 Task: Create List Mortgages in Board Brand Identity Development to Workspace Enterprise Content Management. Create List Home Equity Loans in Board Diversity and Inclusion Initiatives to Workspace Enterprise Content Management. Create List Homeowners Insurance in Board Content Marketing E-book Strategy and Execution to Workspace Enterprise Content Management
Action: Mouse moved to (101, 348)
Screenshot: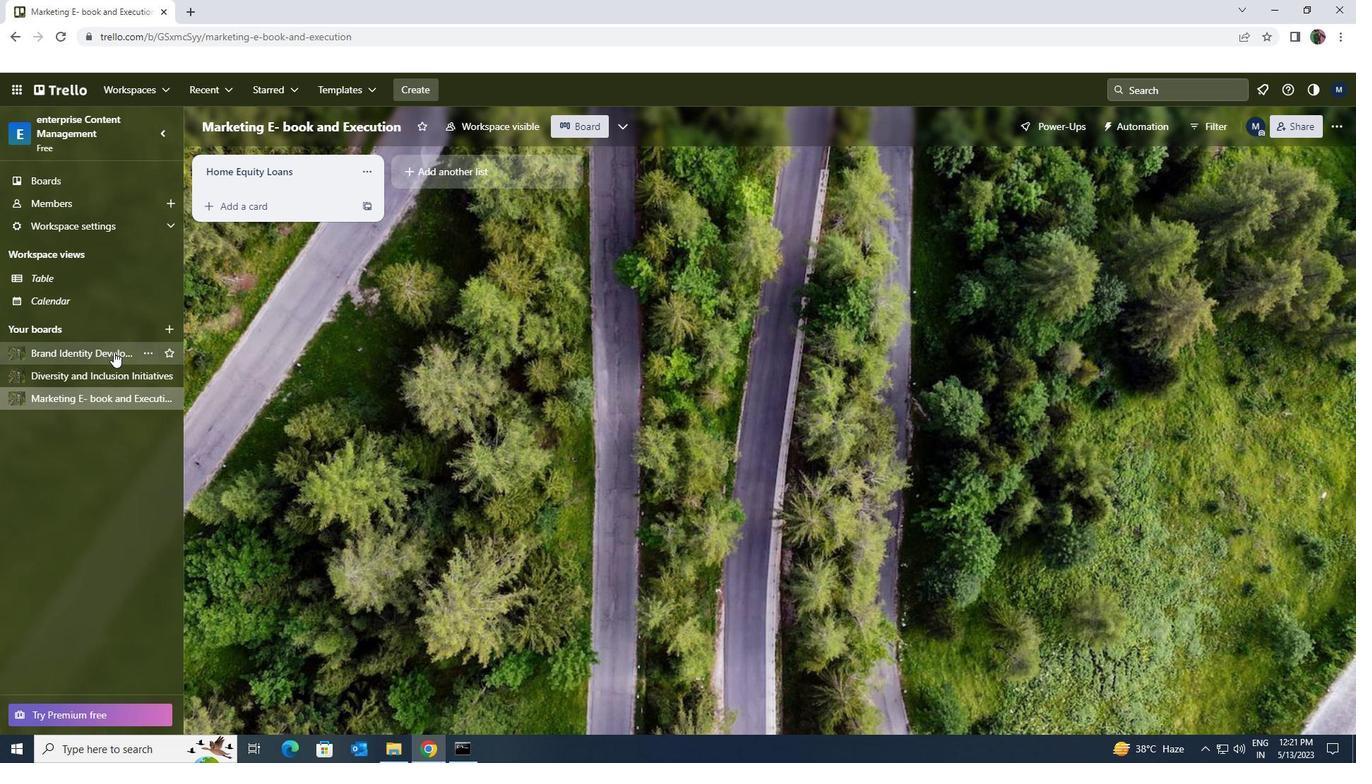 
Action: Mouse pressed left at (101, 348)
Screenshot: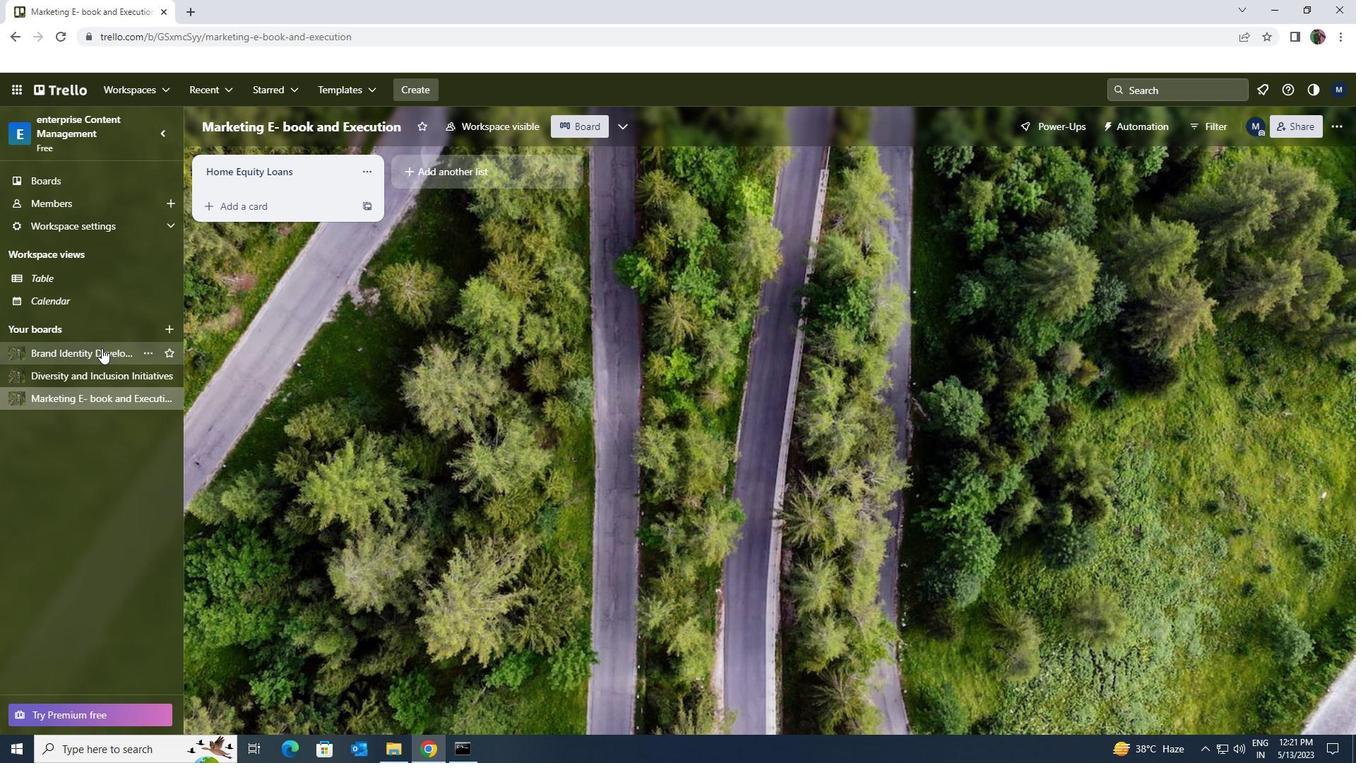 
Action: Mouse moved to (429, 177)
Screenshot: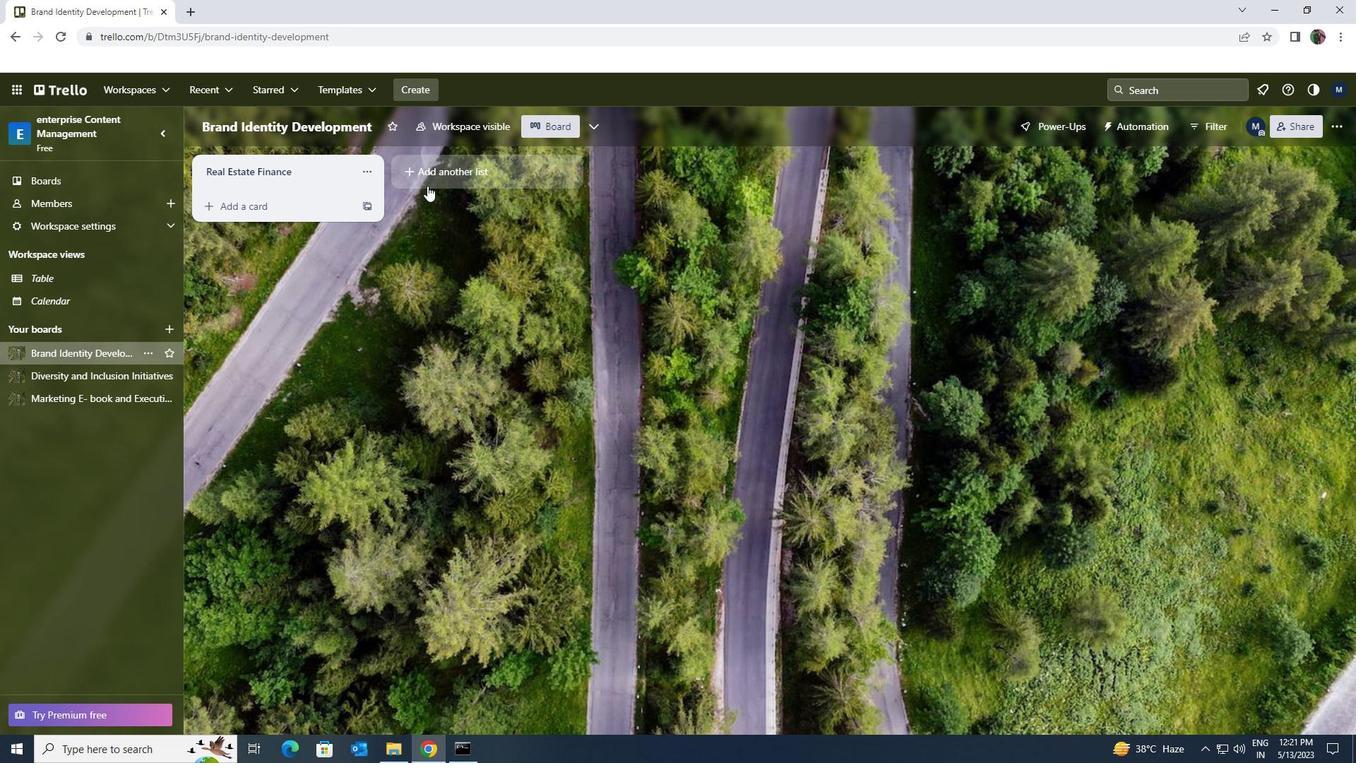 
Action: Mouse pressed left at (429, 177)
Screenshot: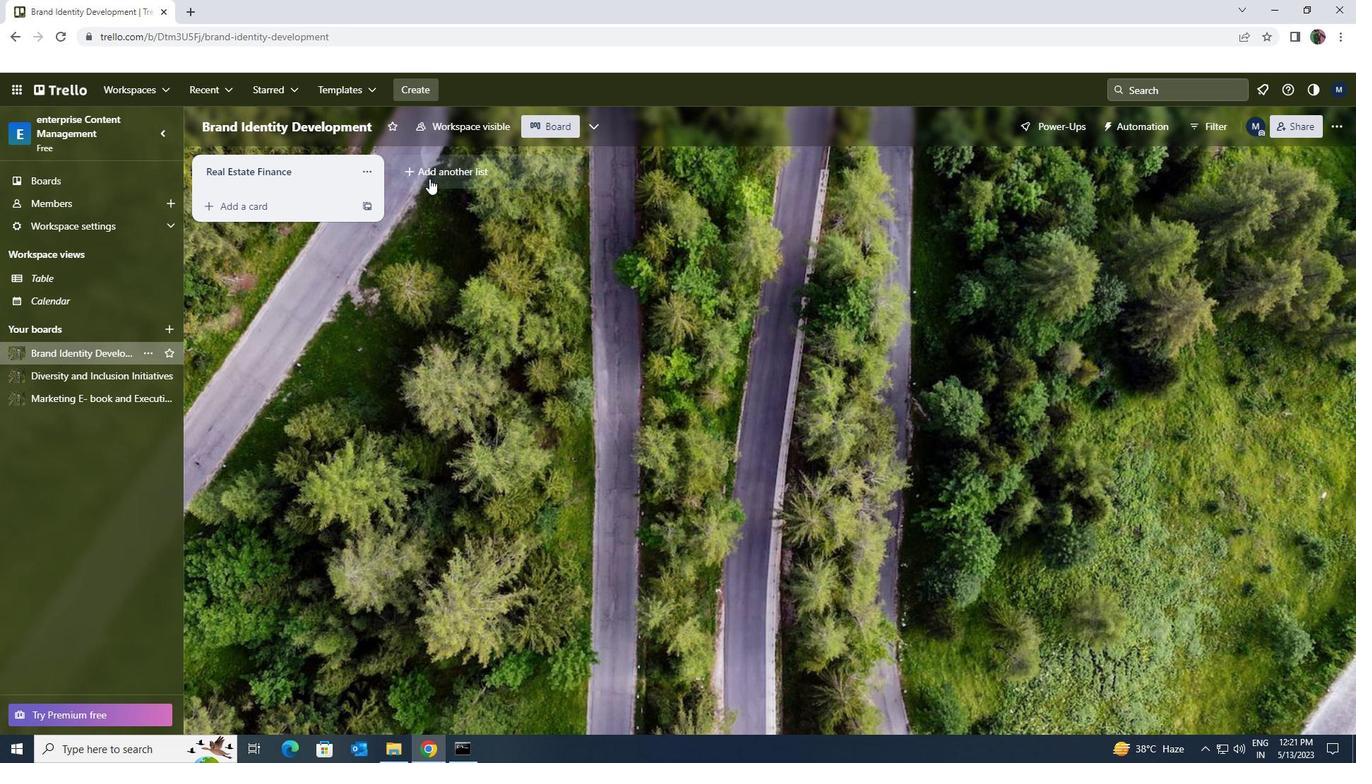 
Action: Key pressed <Key.shift>MORTGAGES
Screenshot: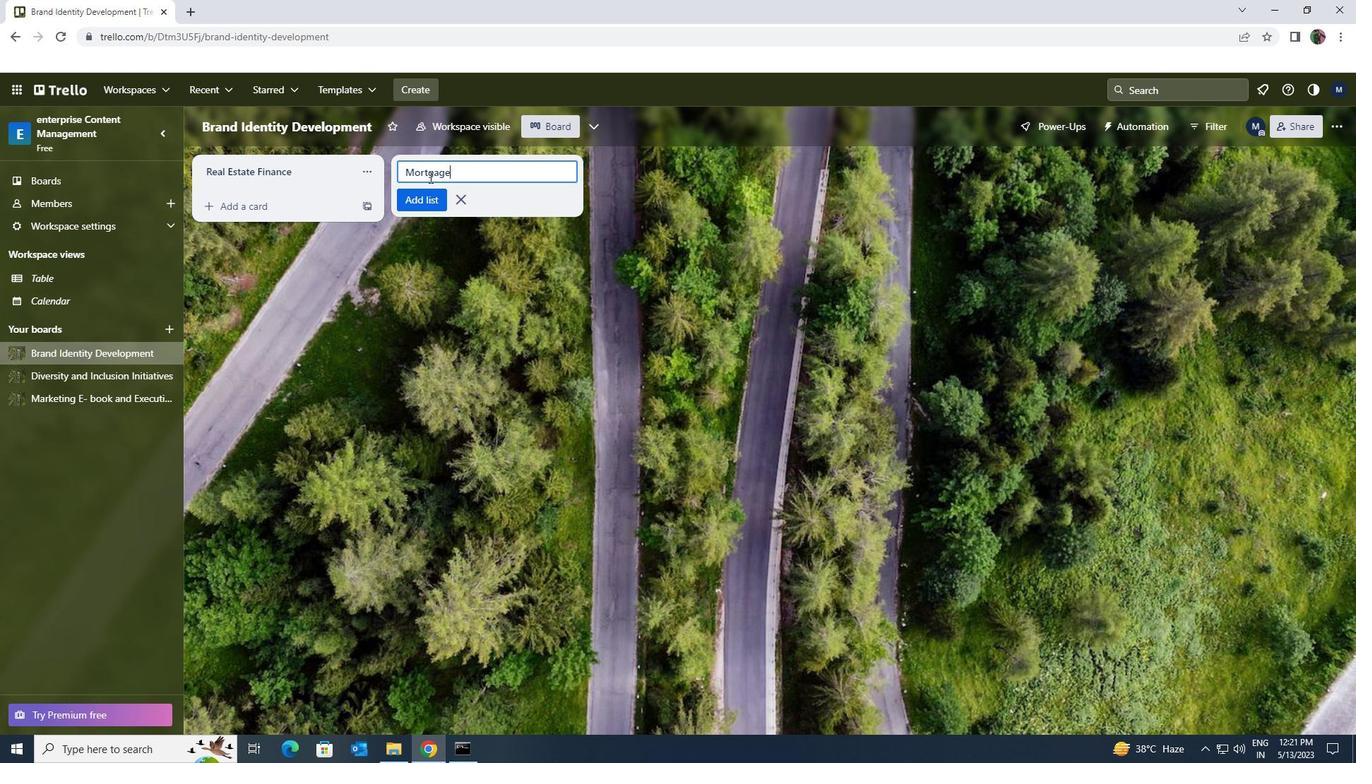 
Action: Mouse moved to (429, 204)
Screenshot: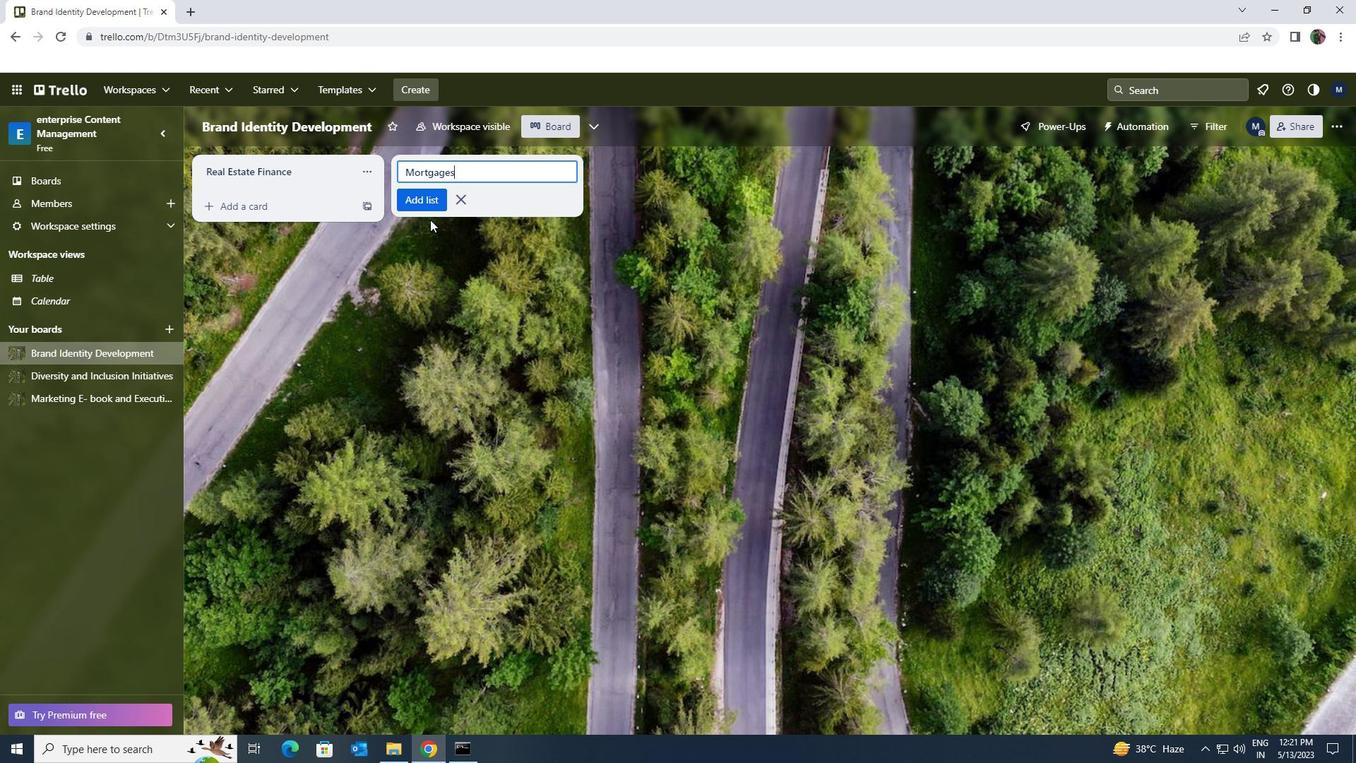 
Action: Mouse pressed left at (429, 204)
Screenshot: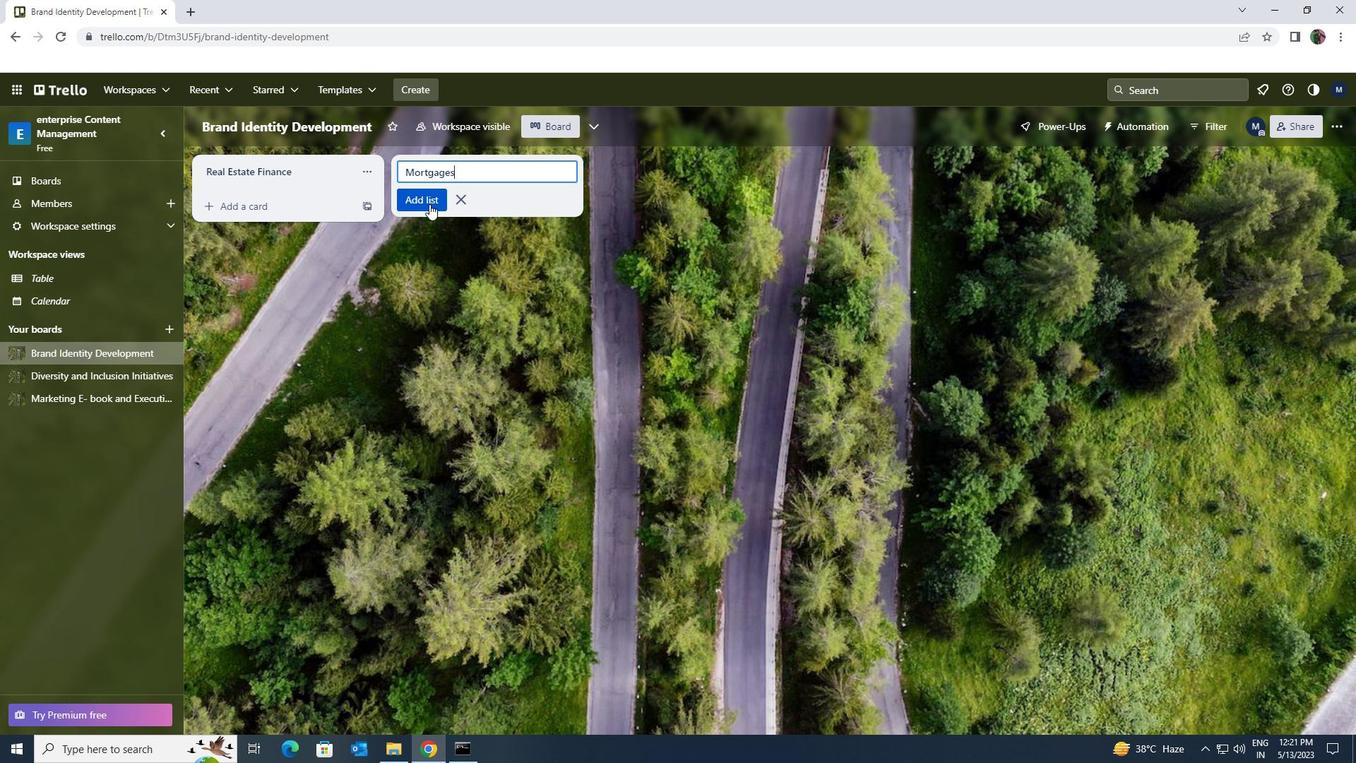 
Action: Mouse moved to (113, 365)
Screenshot: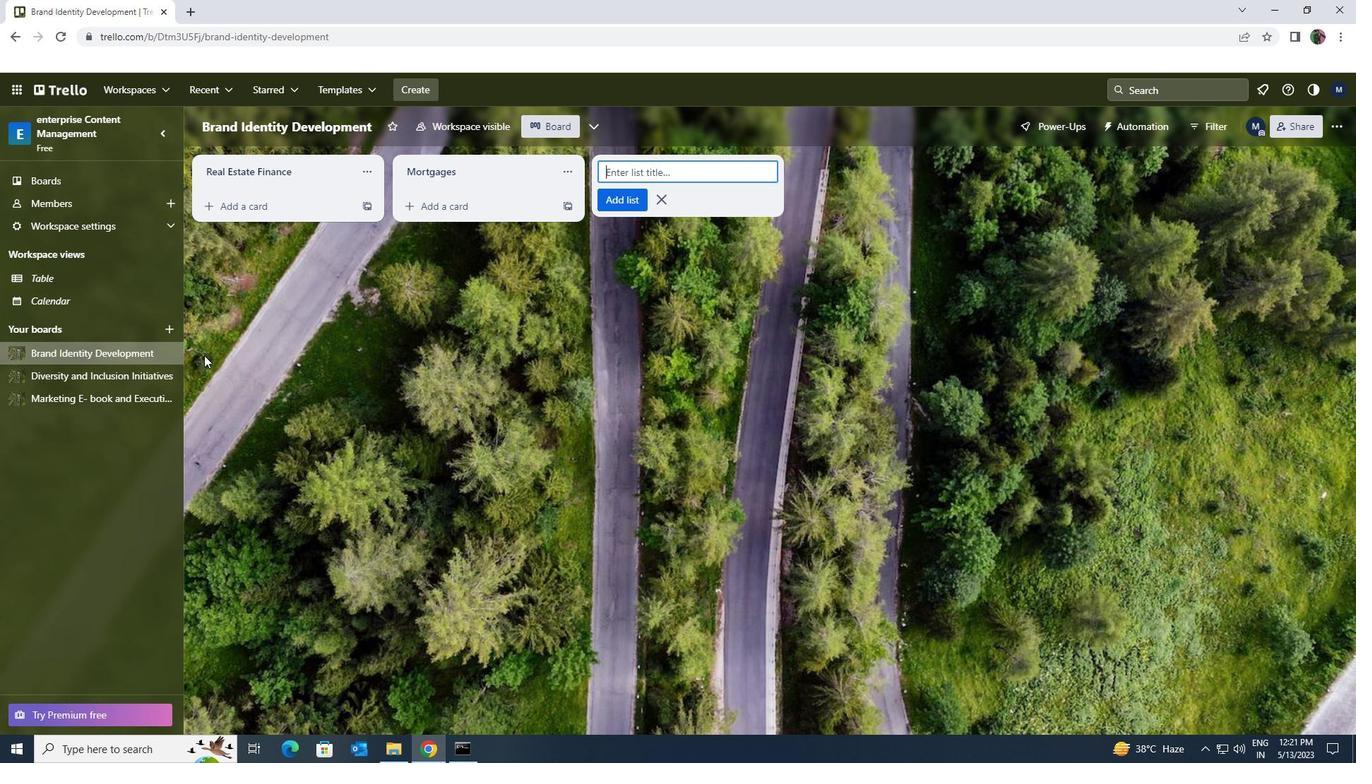 
Action: Mouse pressed left at (113, 365)
Screenshot: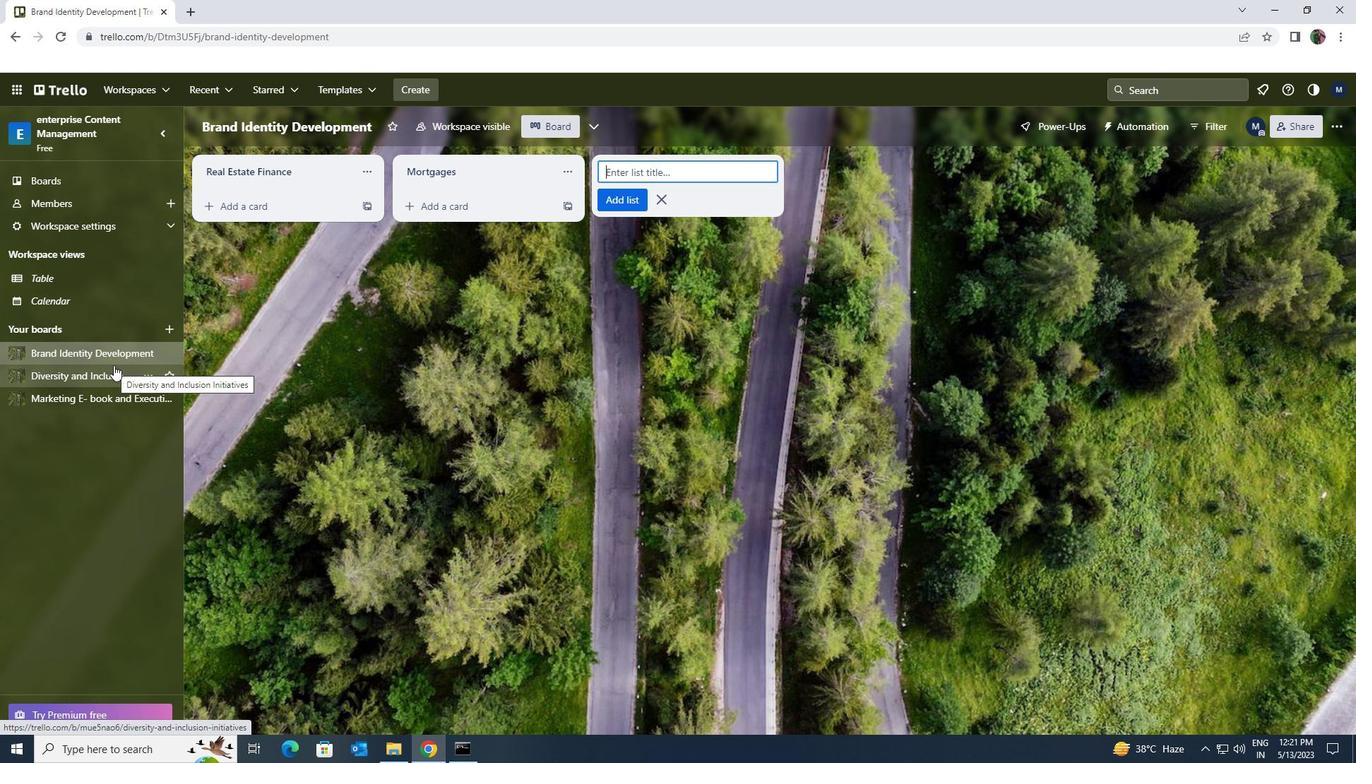 
Action: Mouse moved to (433, 176)
Screenshot: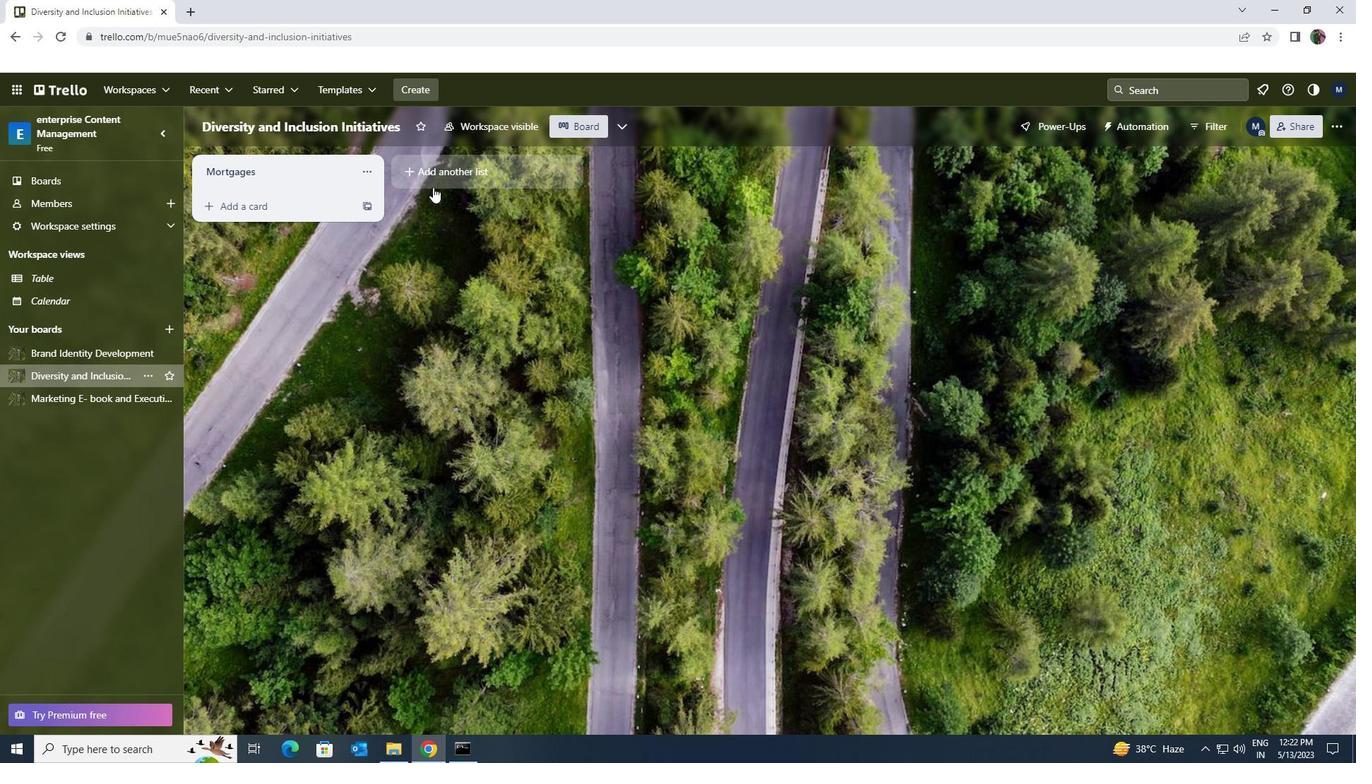 
Action: Mouse pressed left at (433, 176)
Screenshot: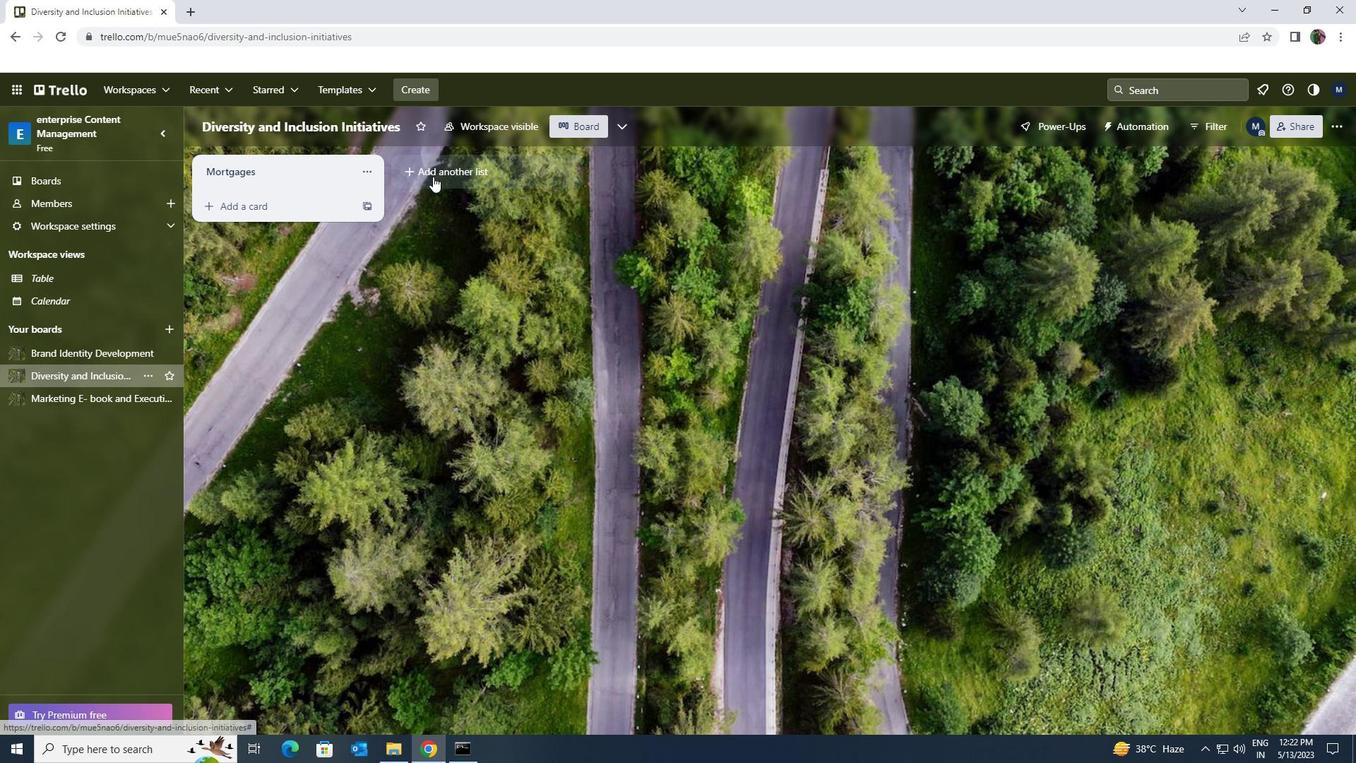
Action: Key pressed <Key.shift><Key.shift><Key.shift><Key.shift><Key.shift><Key.shift><Key.shift><Key.shift>HOME<Key.space><Key.shift><Key.shift><Key.shift><Key.shift><Key.shift><Key.shift><Key.shift><Key.shift><Key.shift><Key.shift><Key.shift><Key.shift><Key.shift><Key.shift><Key.shift><Key.shift><Key.shift><Key.shift><Key.shift><Key.shift><Key.shift><Key.shift><Key.shift><Key.shift><Key.shift><Key.shift><Key.shift><Key.shift><Key.shift><Key.shift><Key.shift><Key.shift><Key.shift>R<Key.backspace><Key.shift>EQUITY<Key.space><Key.shift>LOANS<Key.space>
Screenshot: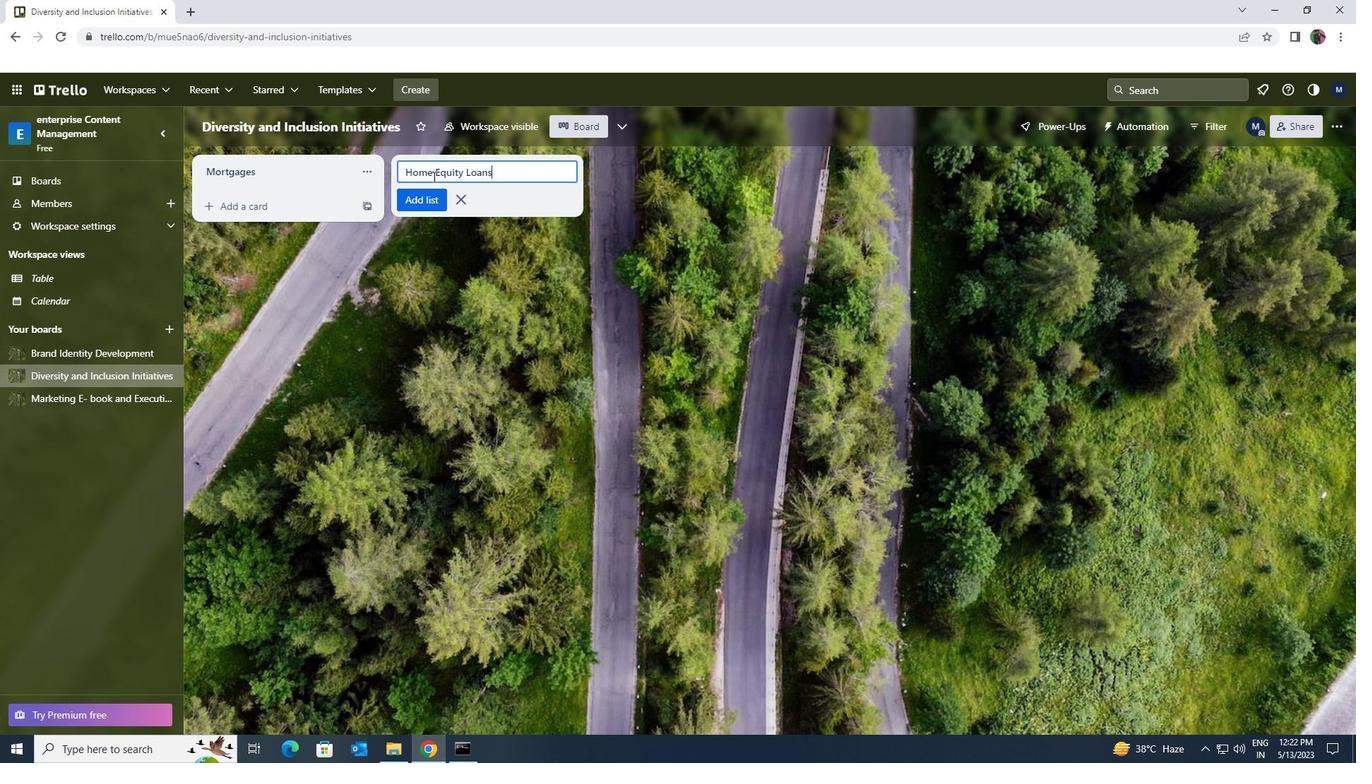 
Action: Mouse moved to (433, 193)
Screenshot: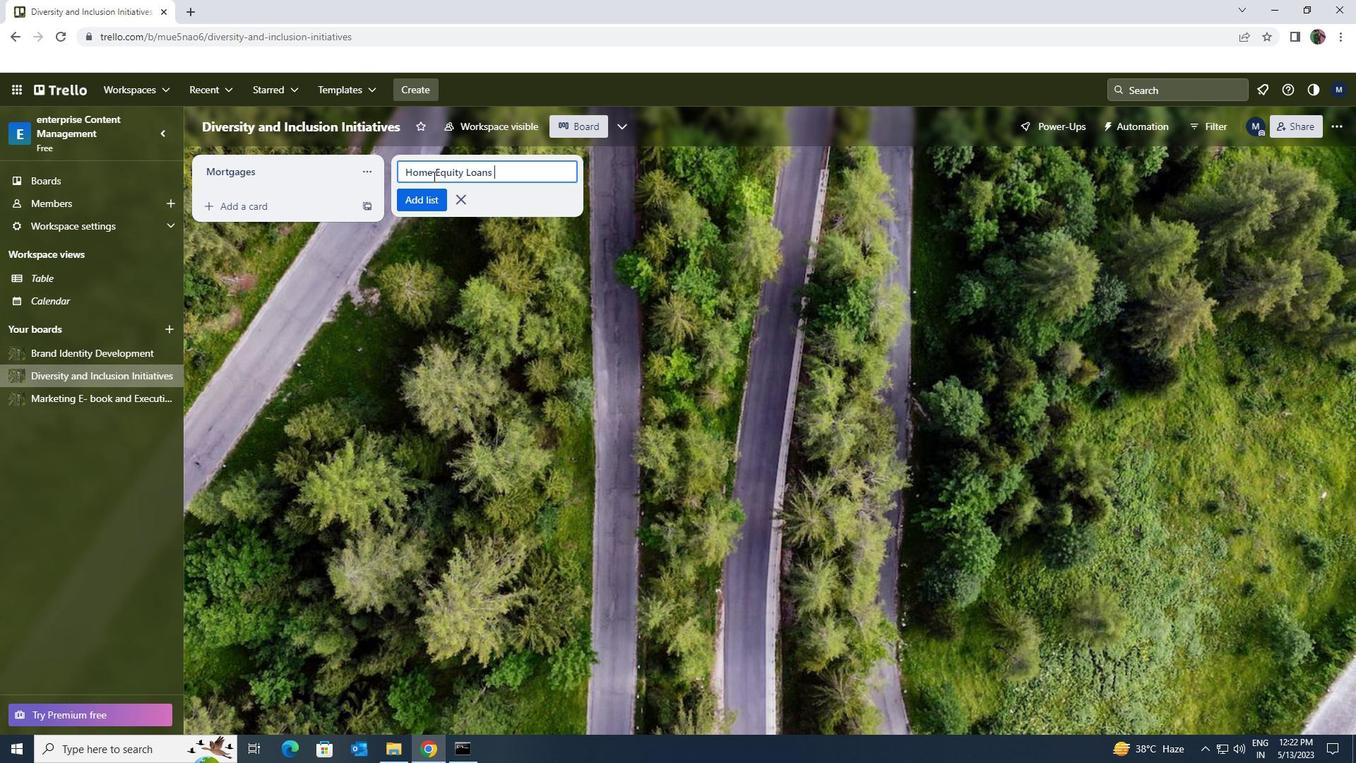 
Action: Mouse pressed left at (433, 193)
Screenshot: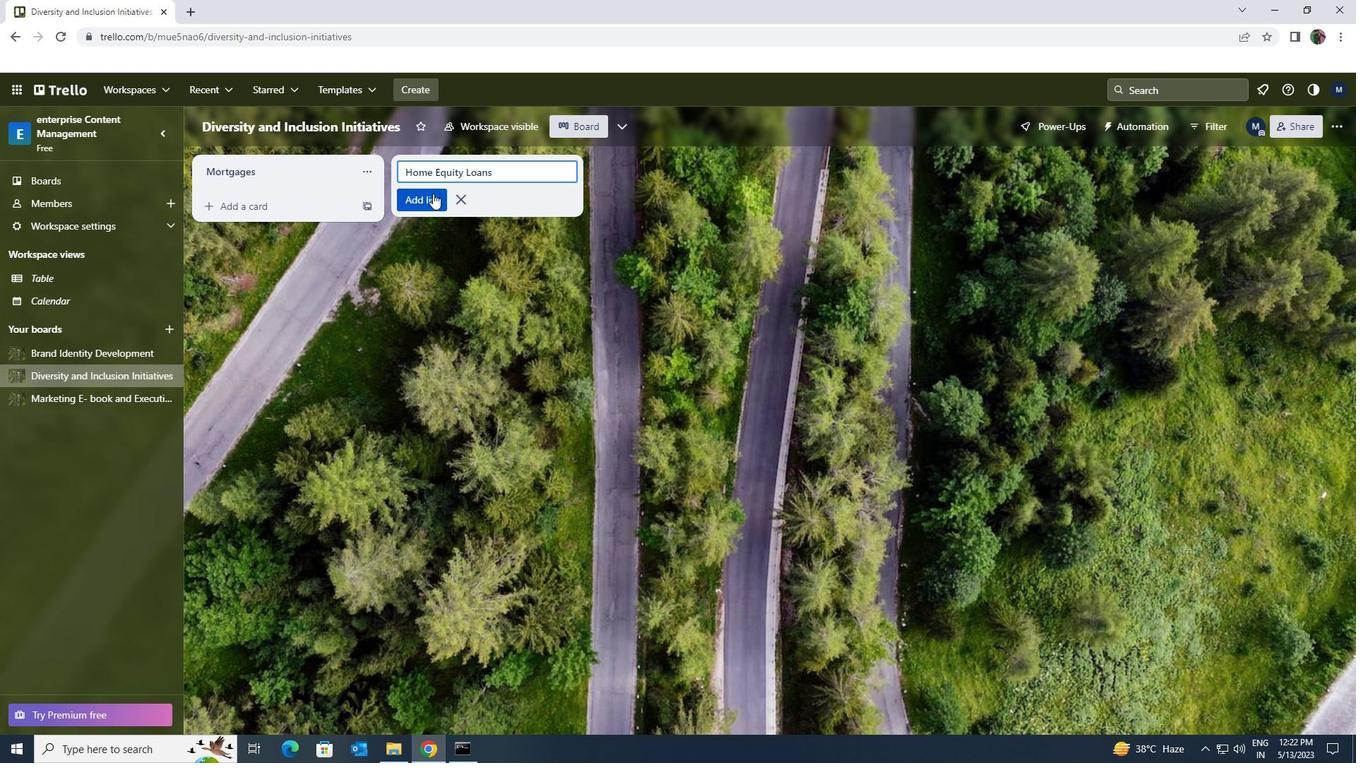 
Action: Mouse moved to (110, 390)
Screenshot: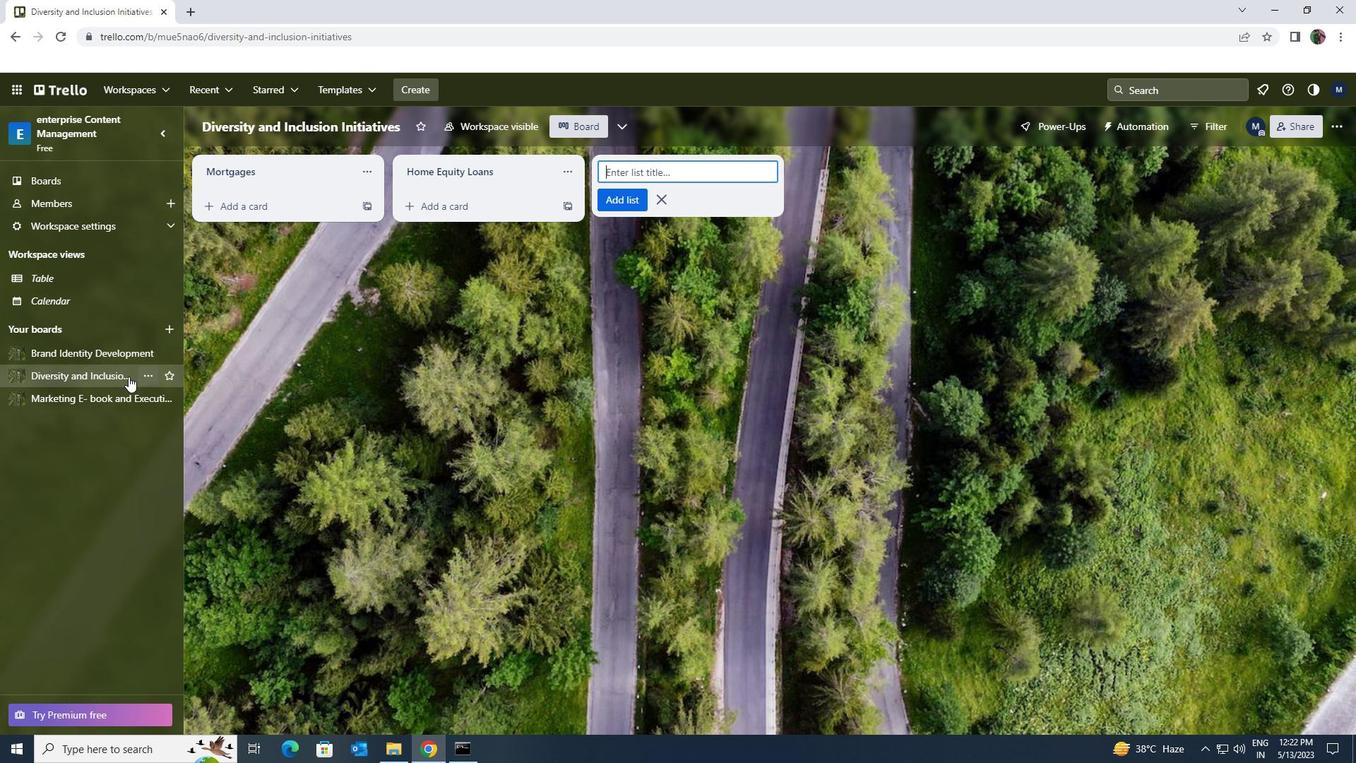 
Action: Mouse pressed left at (110, 390)
Screenshot: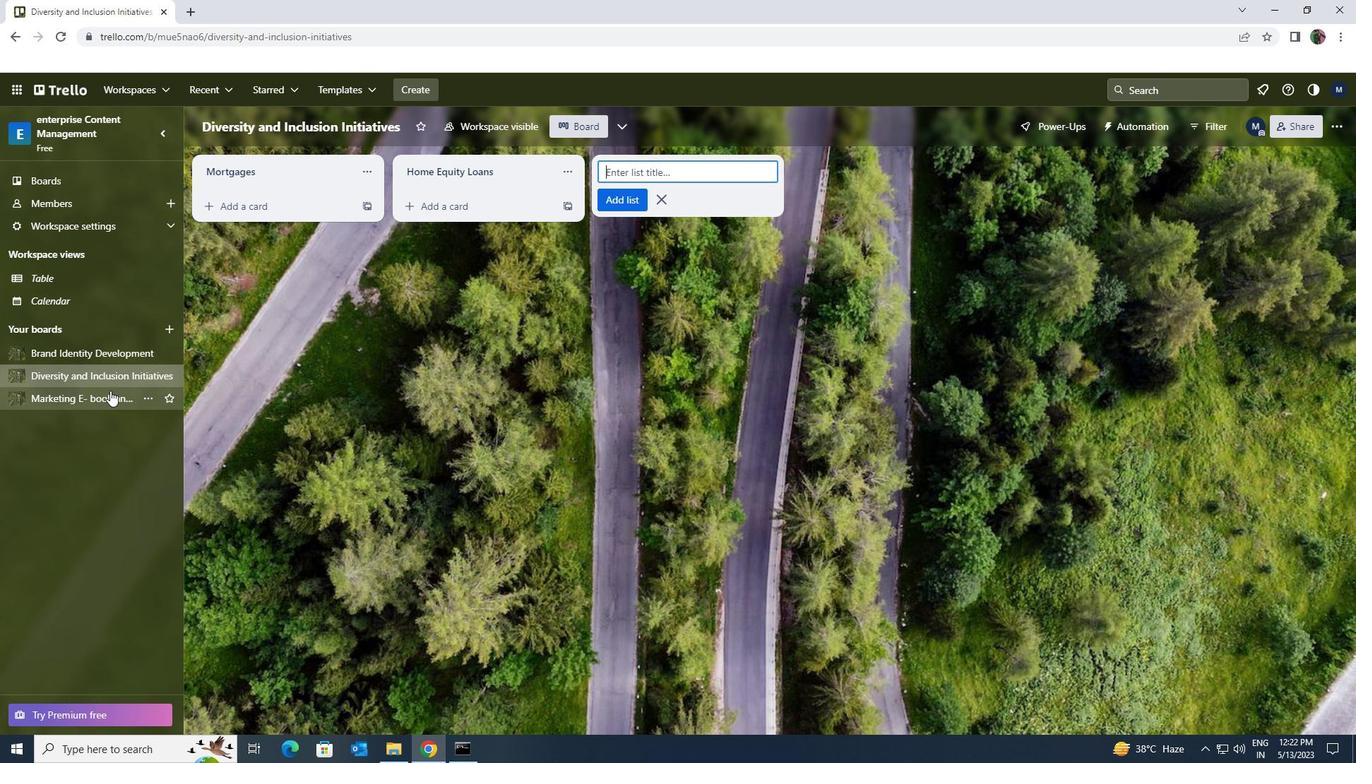 
Action: Mouse moved to (421, 174)
Screenshot: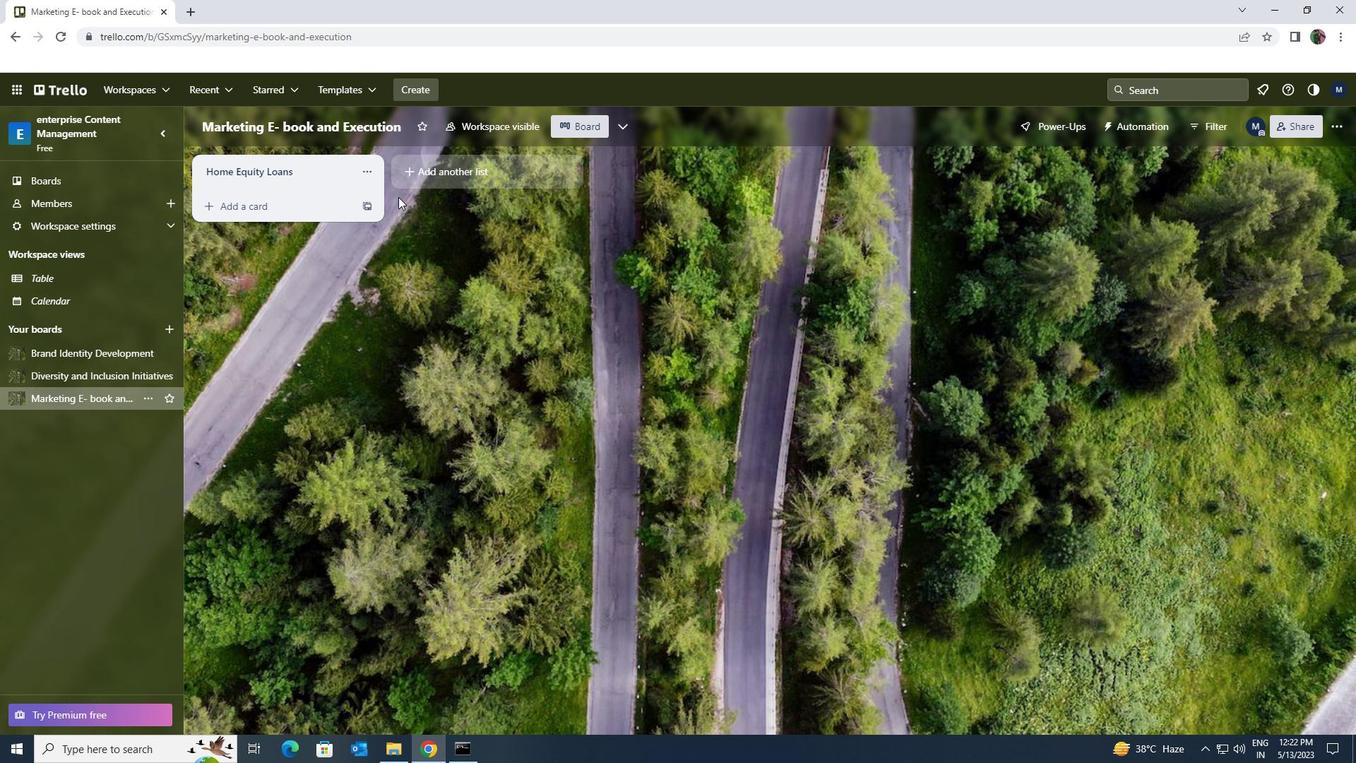 
Action: Mouse pressed left at (421, 174)
Screenshot: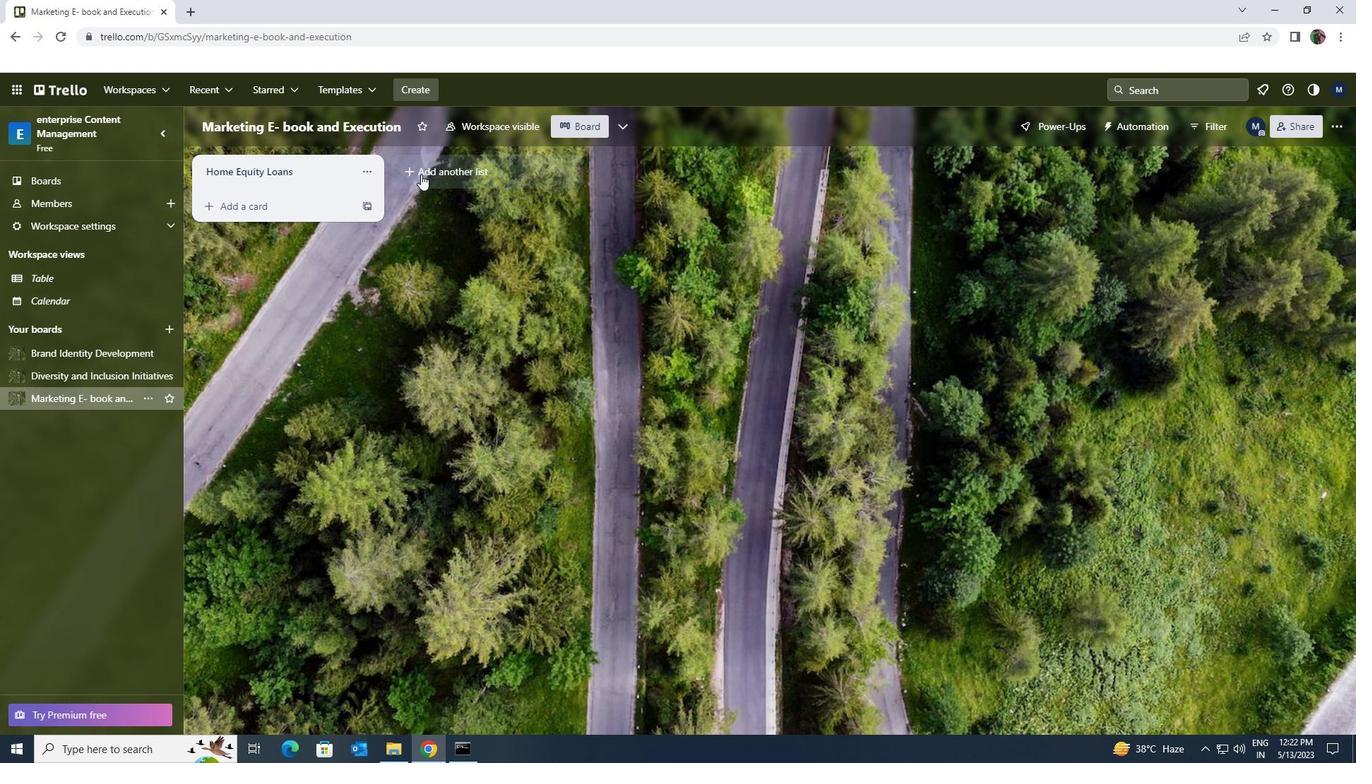 
Action: Key pressed <Key.shift><Key.shift><Key.shift><Key.shift><Key.shift><Key.shift>HOMEOWNR<Key.backspace>ERS
Screenshot: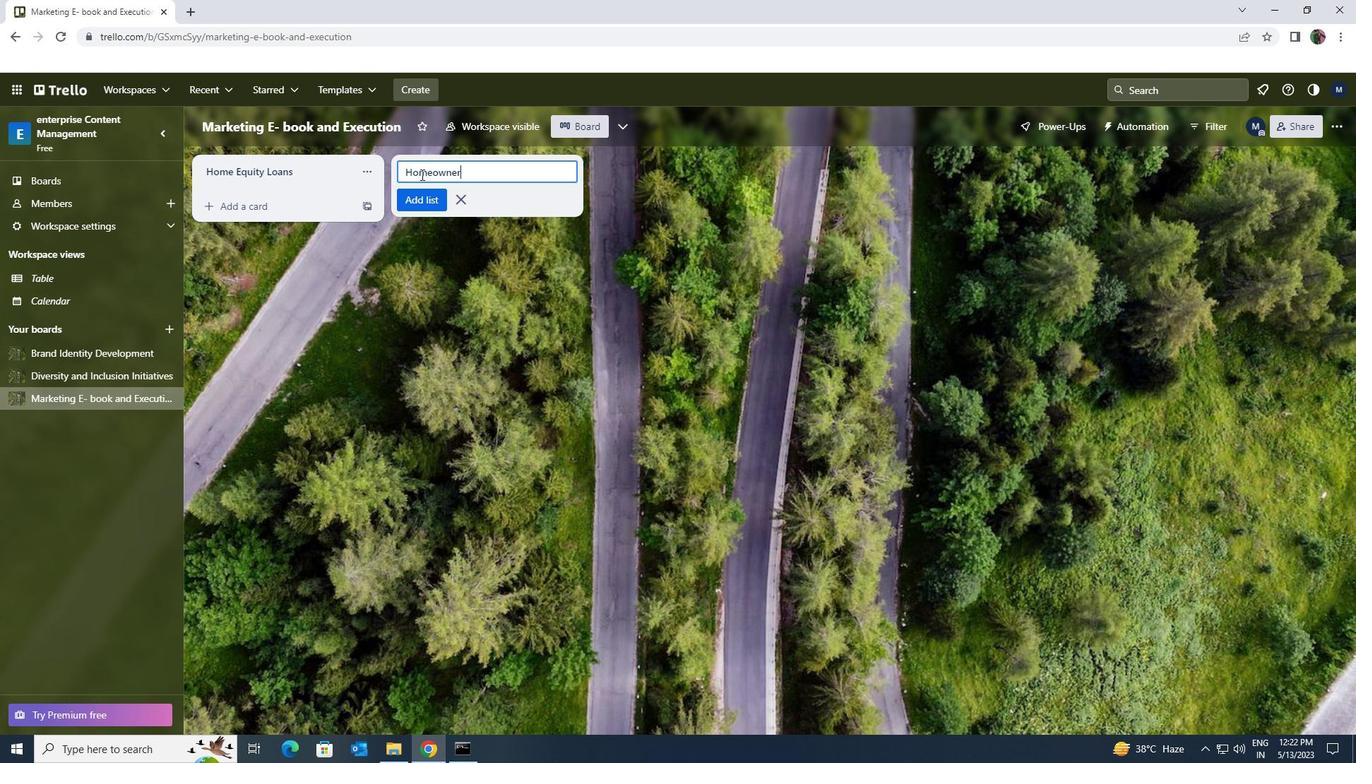 
Action: Mouse moved to (426, 202)
Screenshot: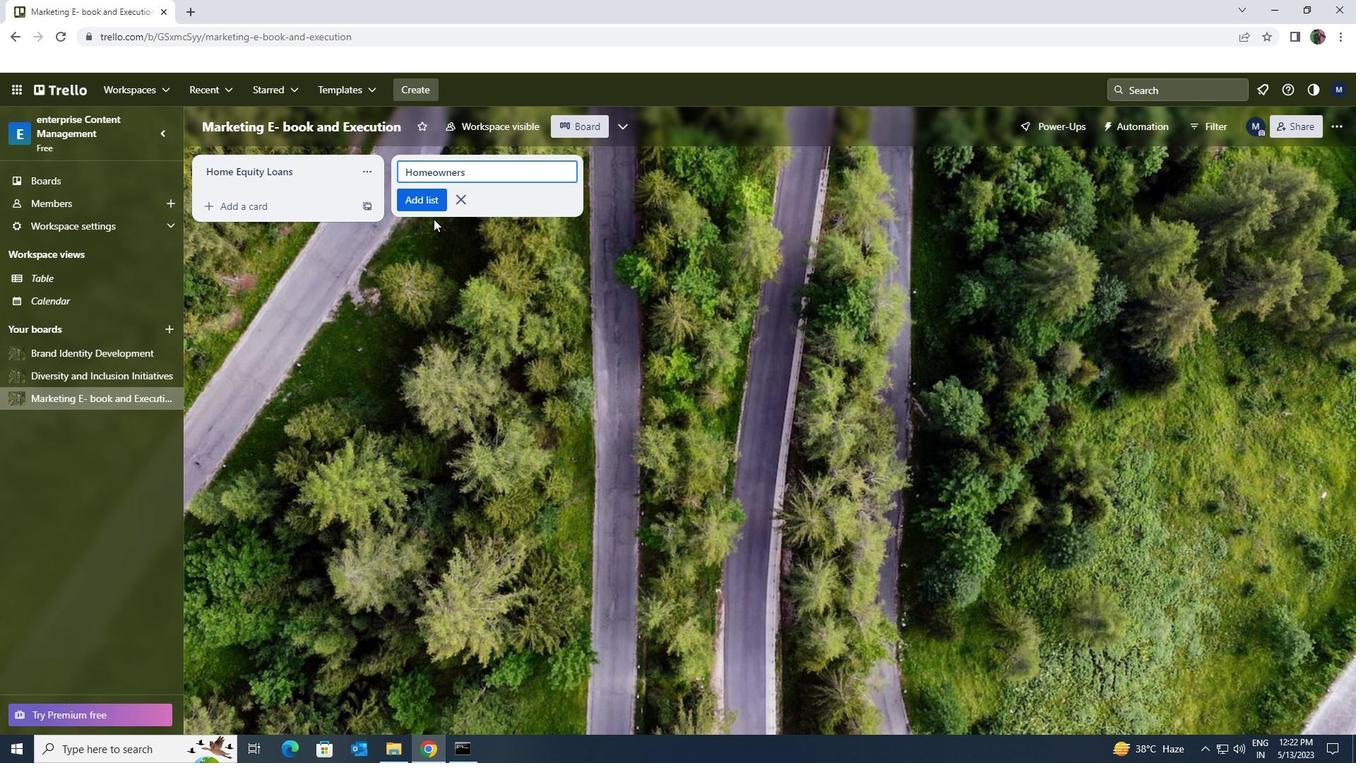 
Action: Mouse pressed left at (426, 202)
Screenshot: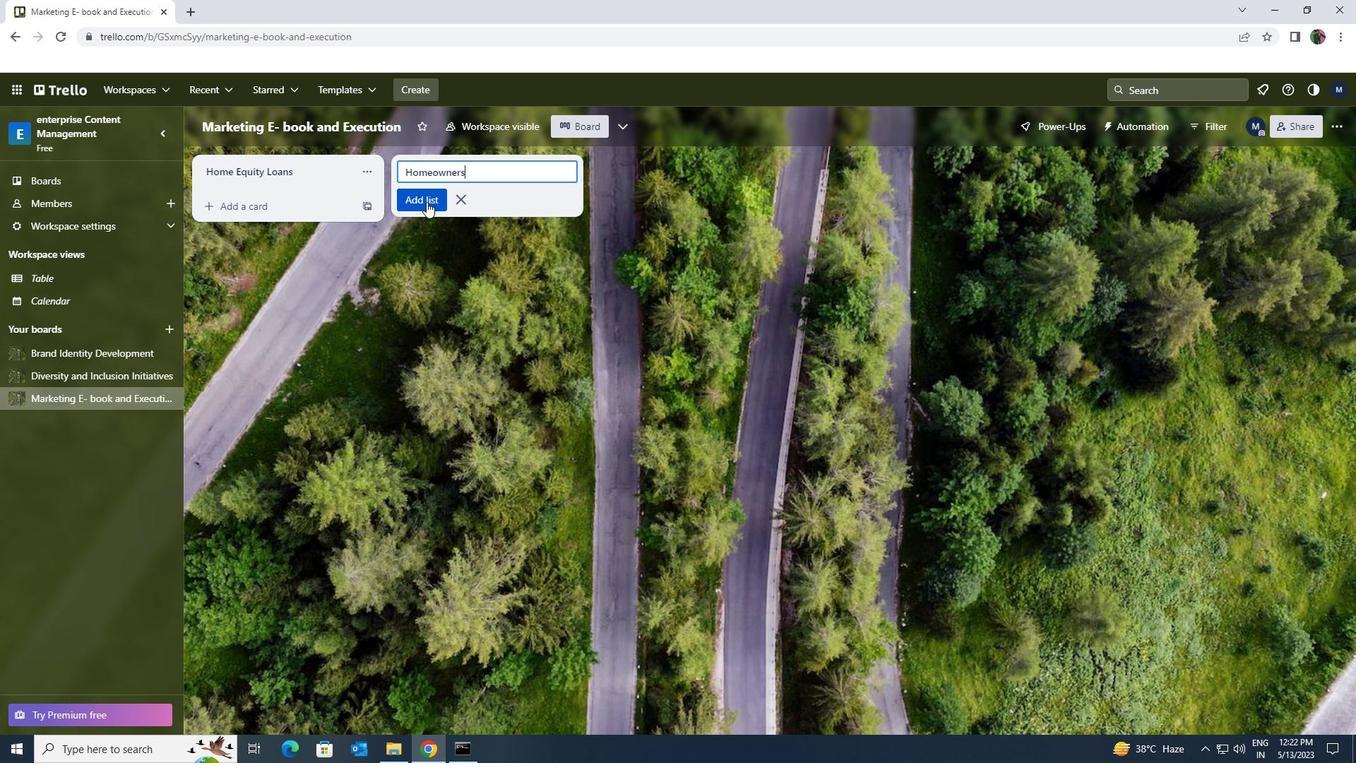 
